 Task: Change the visibility to the workspace.
Action: Mouse moved to (239, 54)
Screenshot: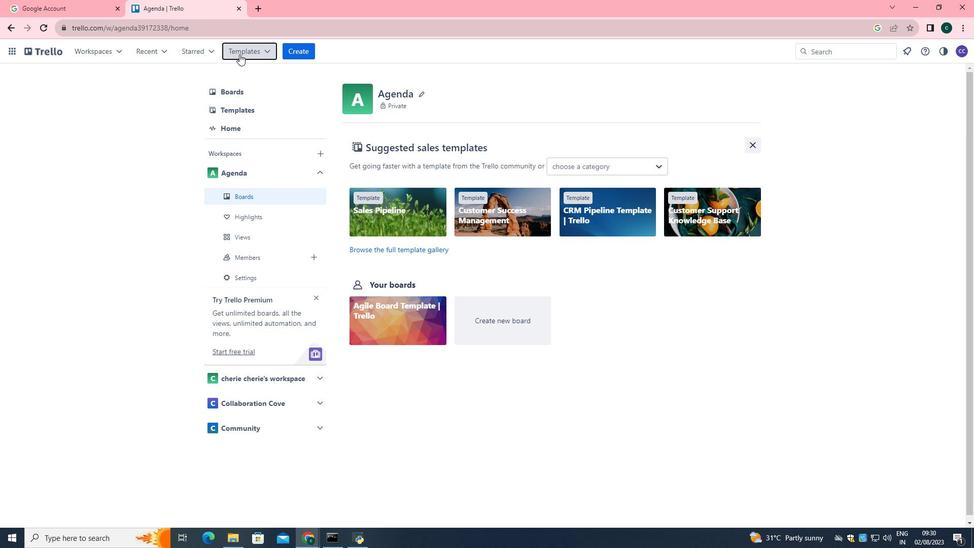 
Action: Mouse pressed left at (239, 54)
Screenshot: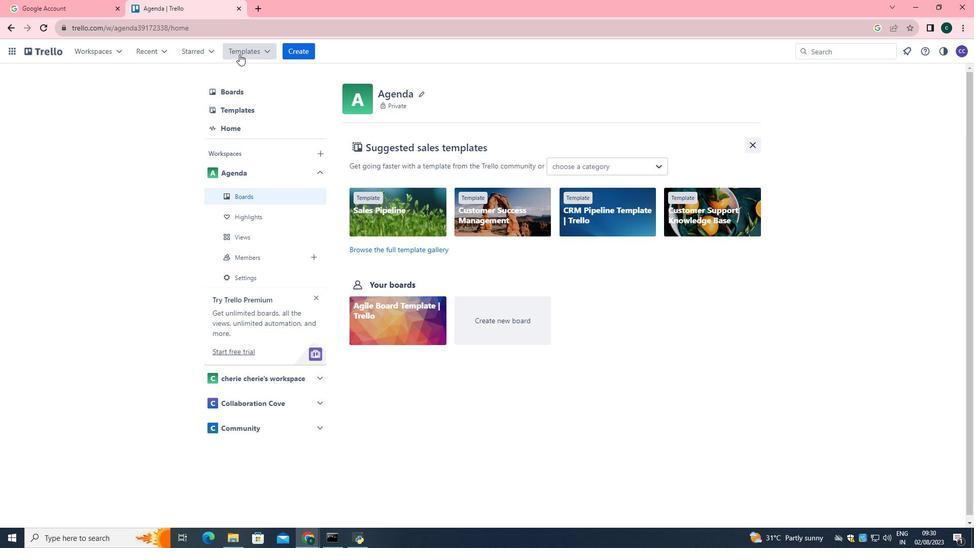 
Action: Mouse moved to (267, 141)
Screenshot: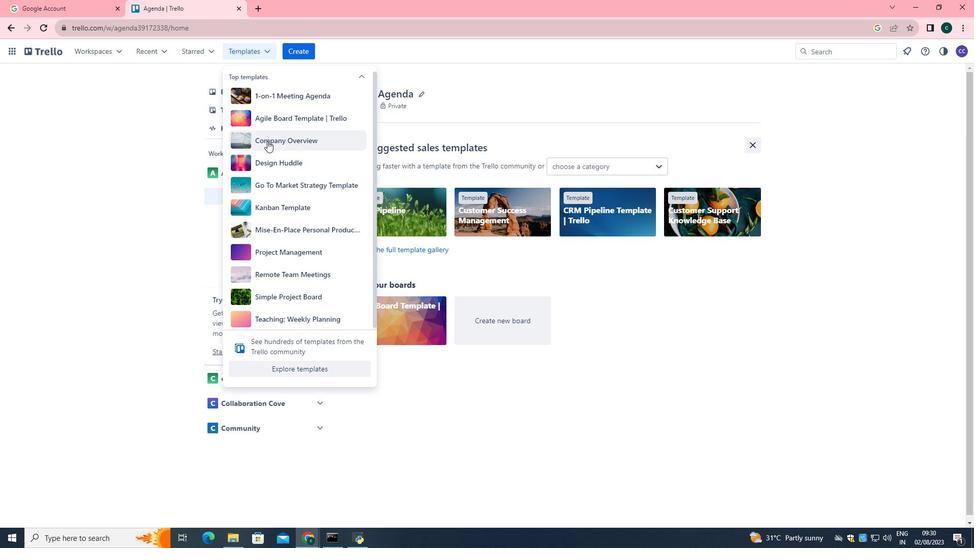 
Action: Mouse pressed left at (267, 141)
Screenshot: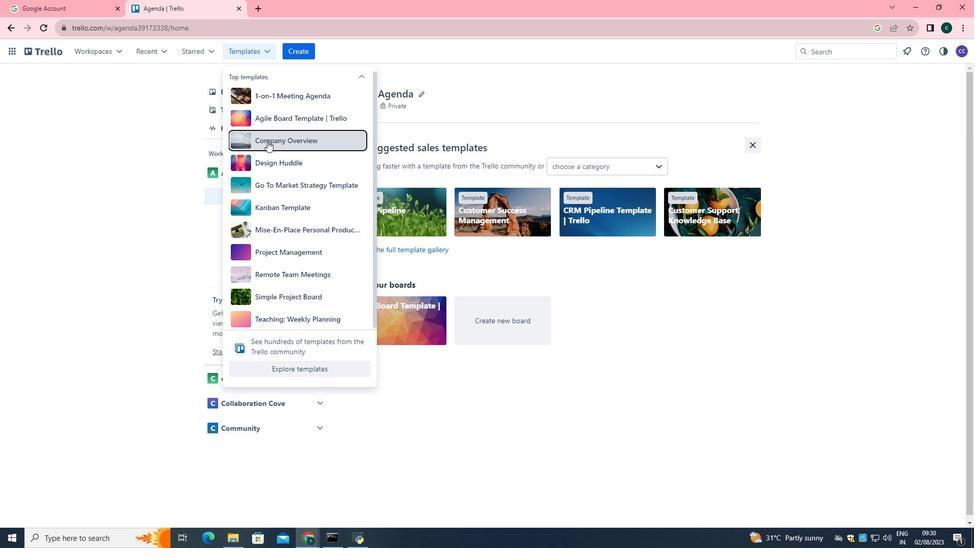 
Action: Mouse moved to (266, 234)
Screenshot: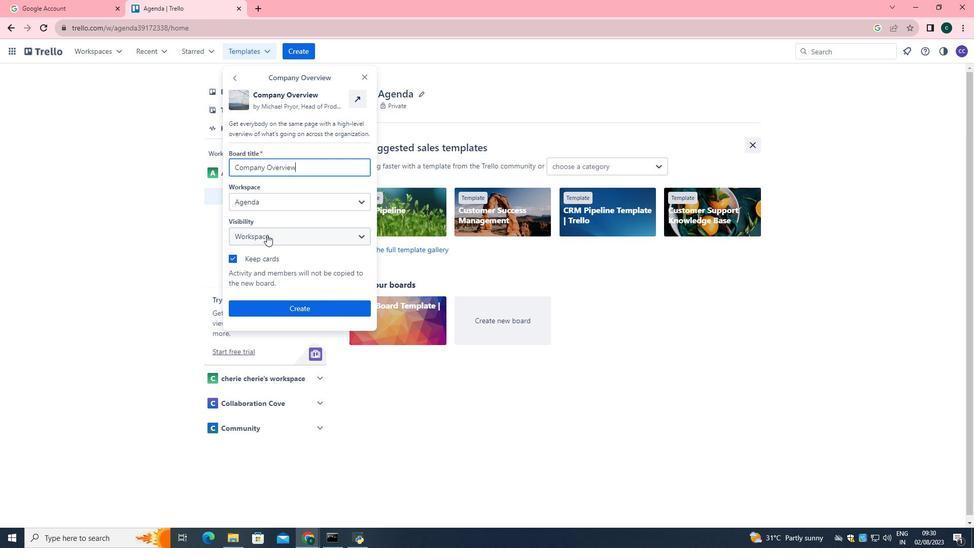 
Action: Mouse pressed left at (266, 234)
Screenshot: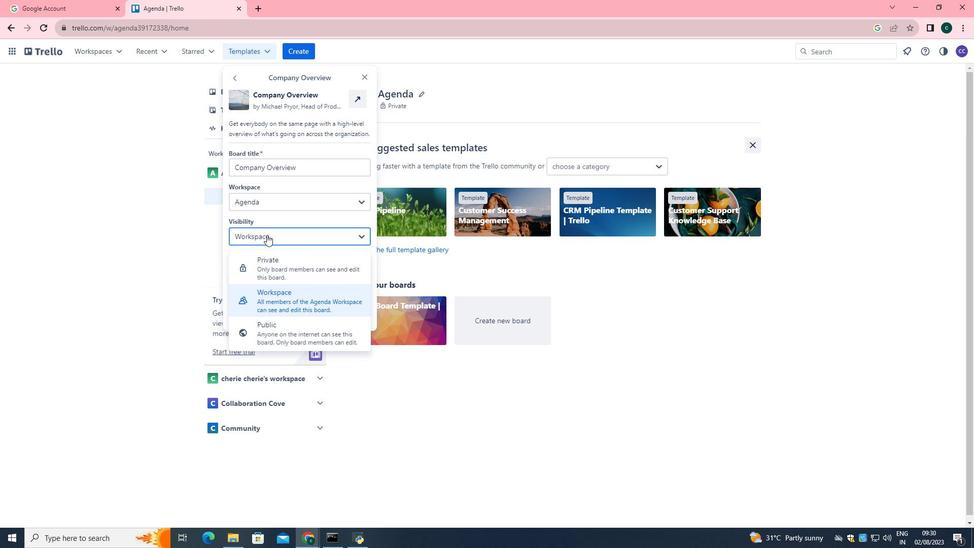 
Action: Mouse moved to (276, 294)
Screenshot: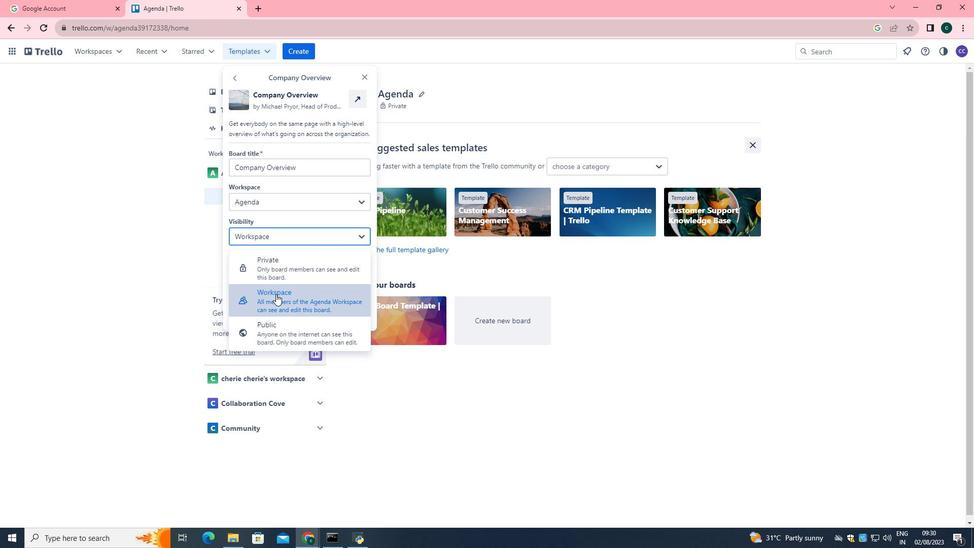 
Action: Mouse pressed left at (276, 294)
Screenshot: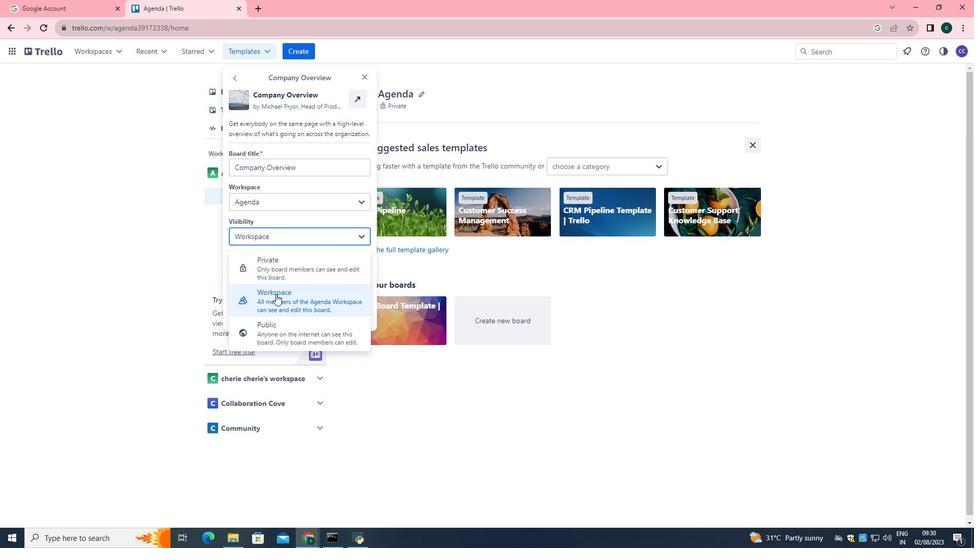 
